 Task: Add the product "Ricola Honey-Herb Cough Drops (24 ct)" to cart from the store "CVS".
Action: Mouse pressed left at (47, 90)
Screenshot: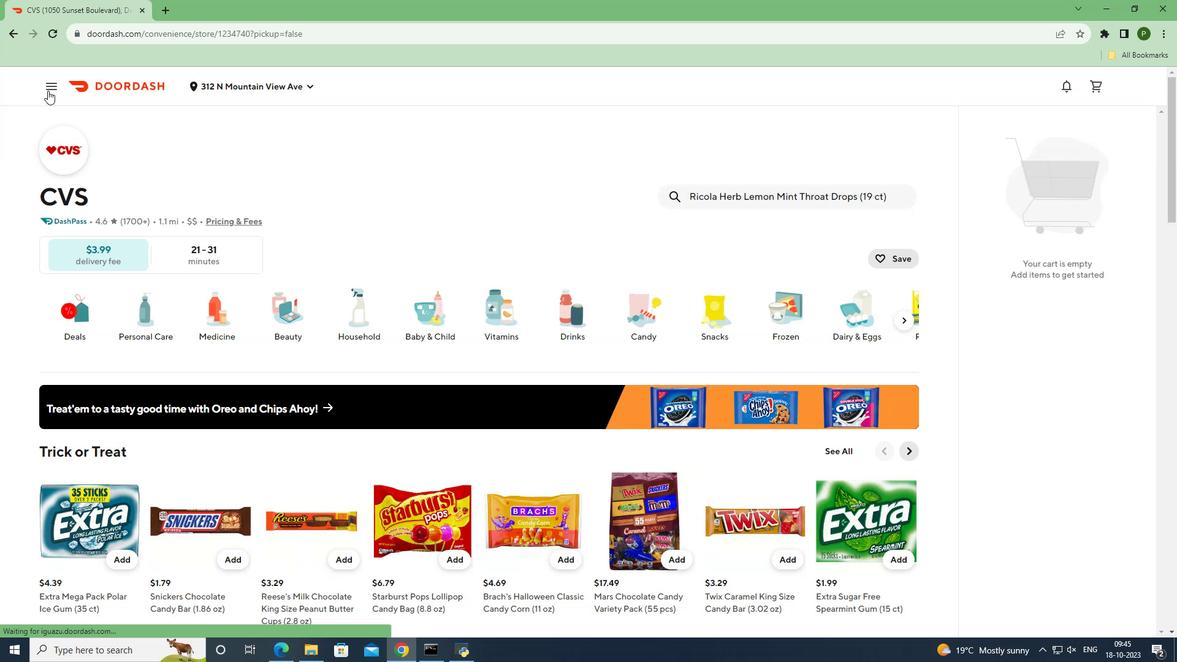 
Action: Mouse moved to (47, 169)
Screenshot: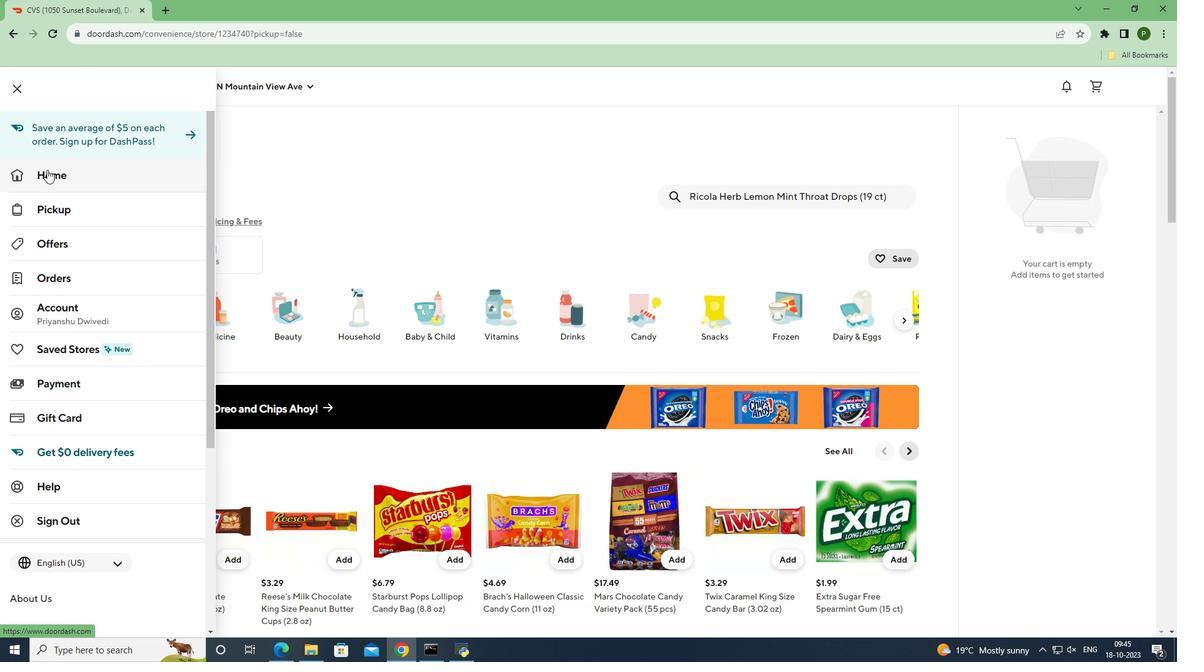 
Action: Mouse pressed left at (47, 169)
Screenshot: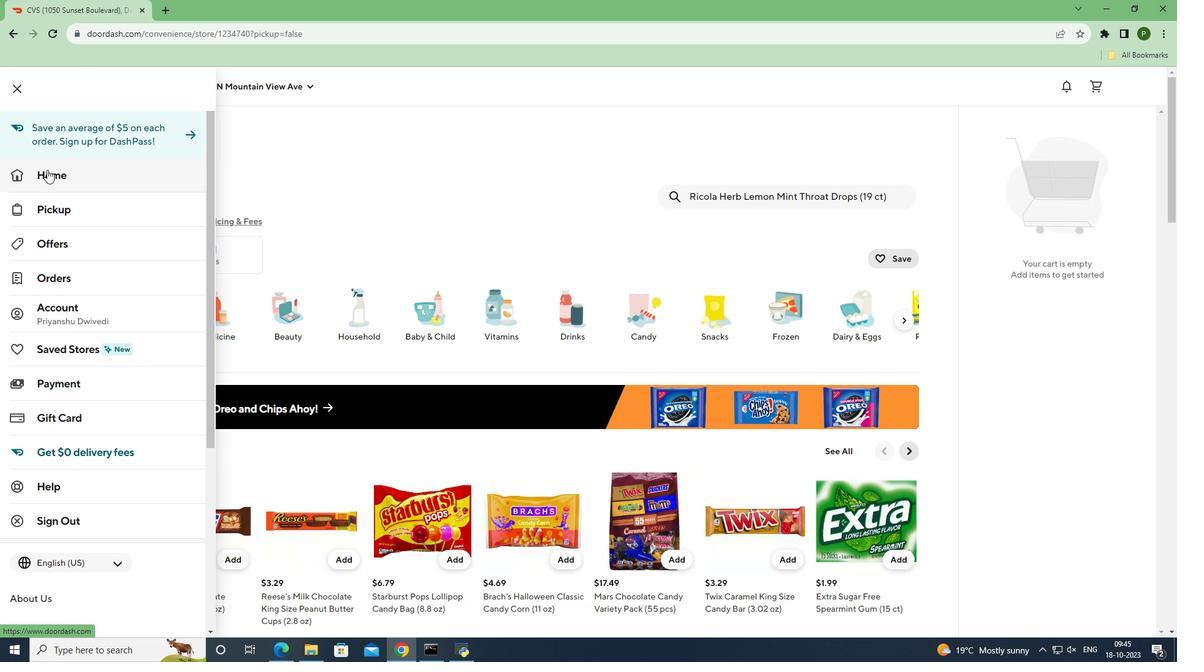 
Action: Mouse moved to (872, 136)
Screenshot: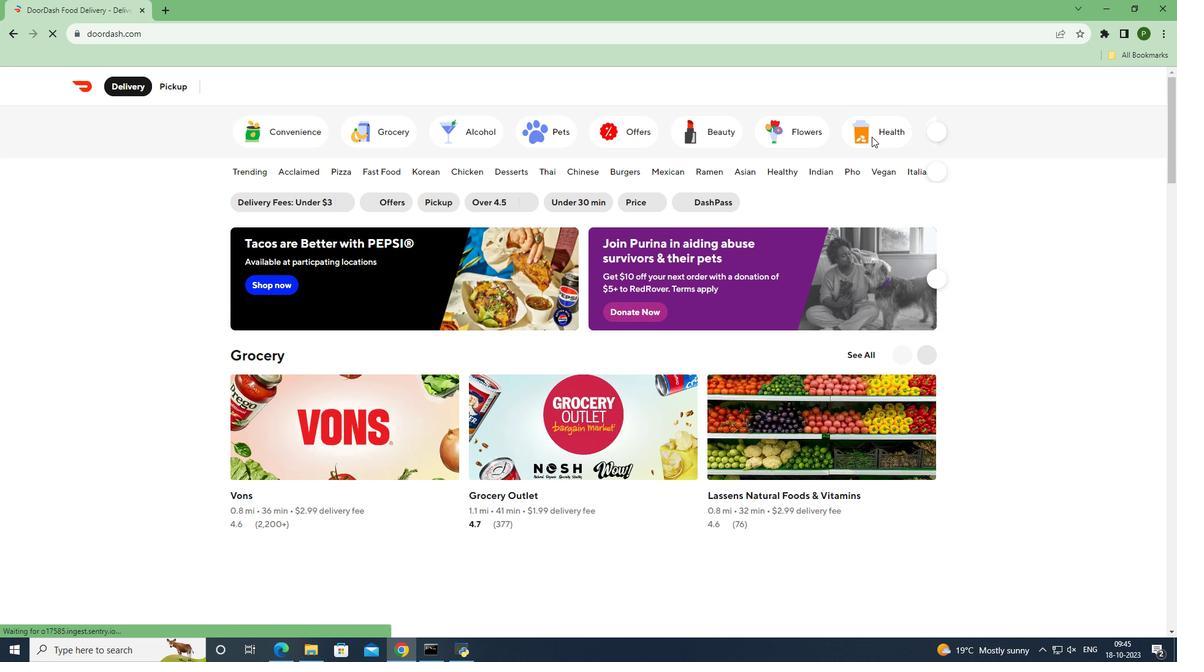 
Action: Mouse pressed left at (872, 136)
Screenshot: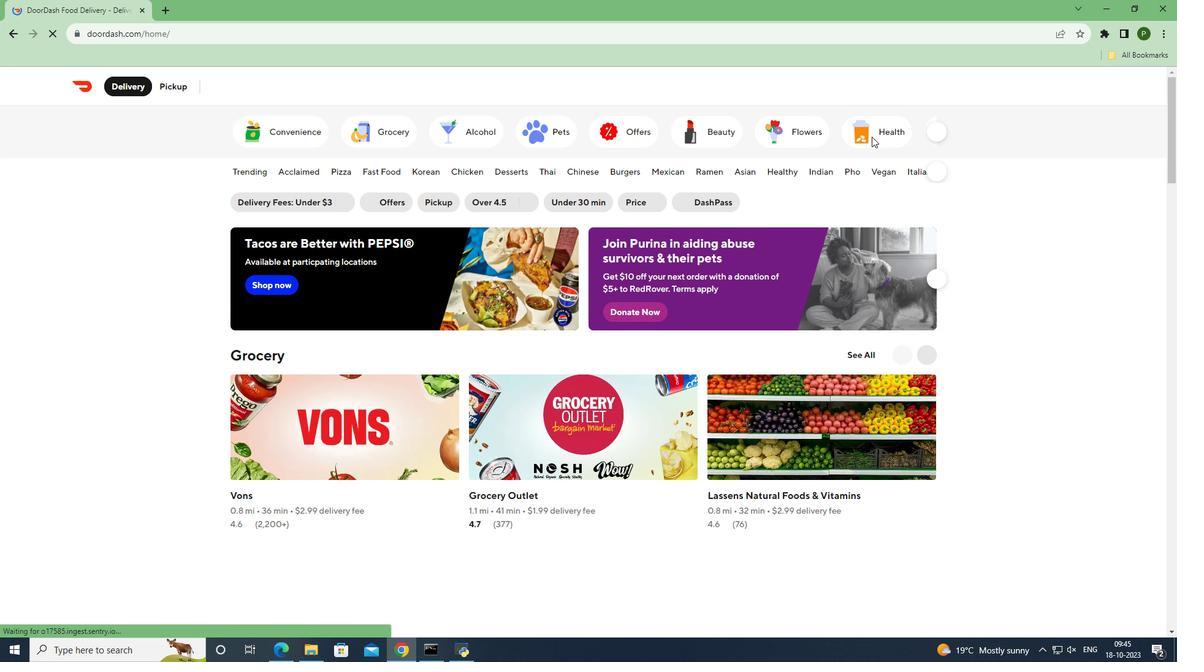 
Action: Mouse moved to (603, 386)
Screenshot: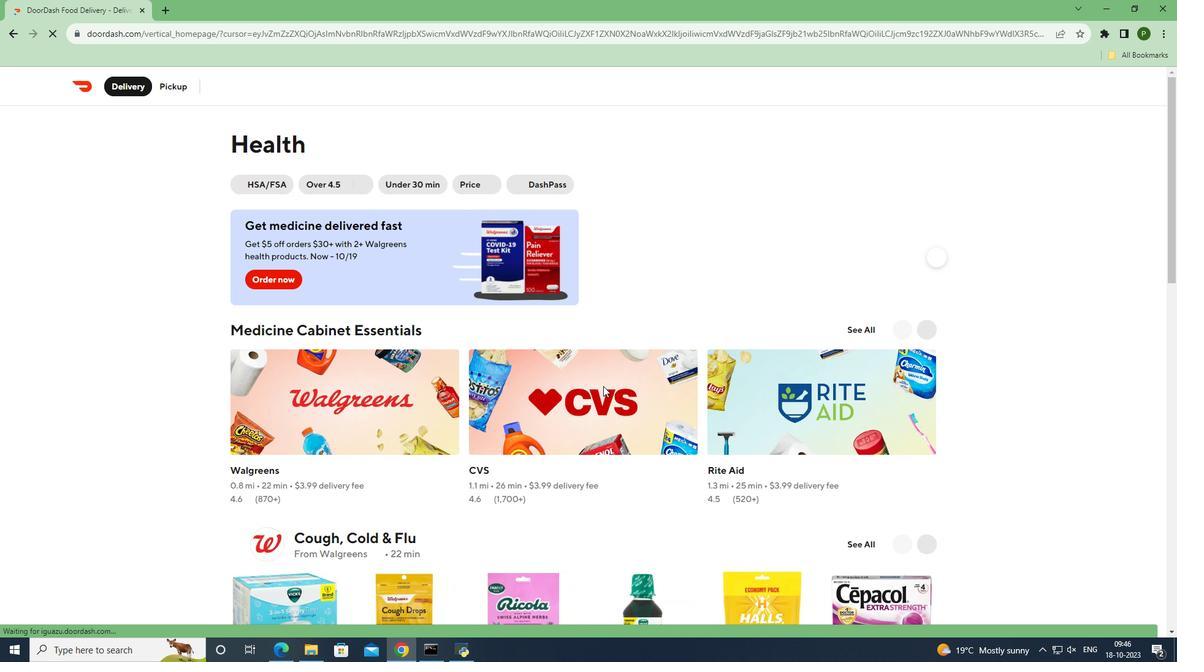 
Action: Mouse pressed left at (603, 386)
Screenshot: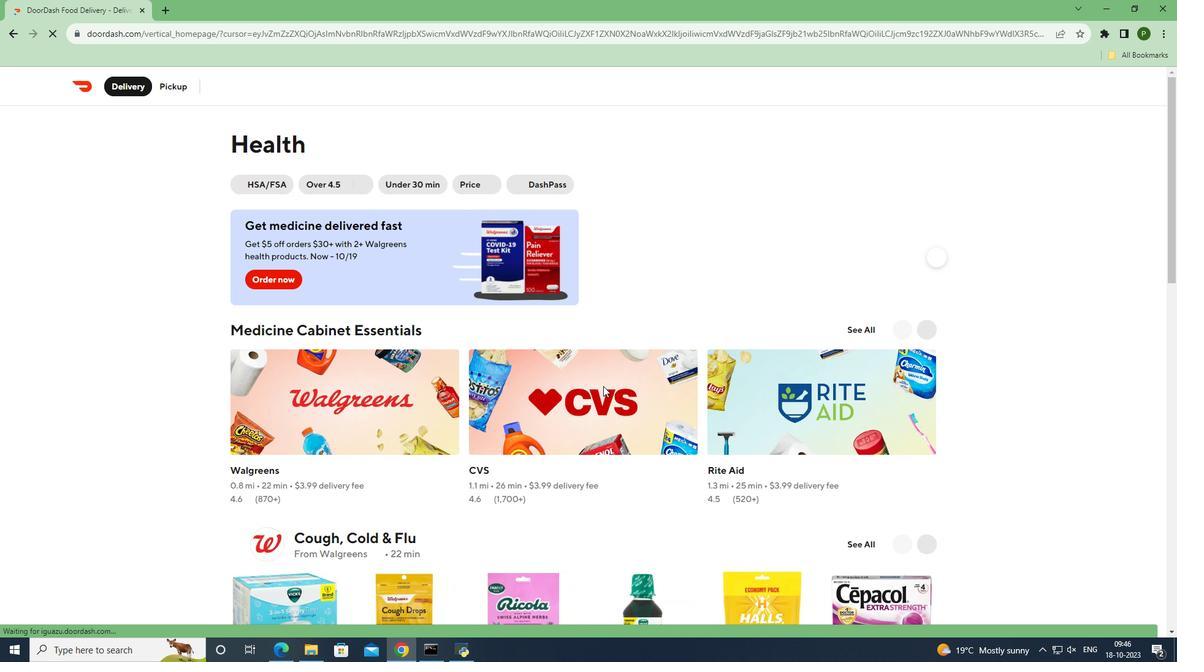 
Action: Mouse moved to (750, 201)
Screenshot: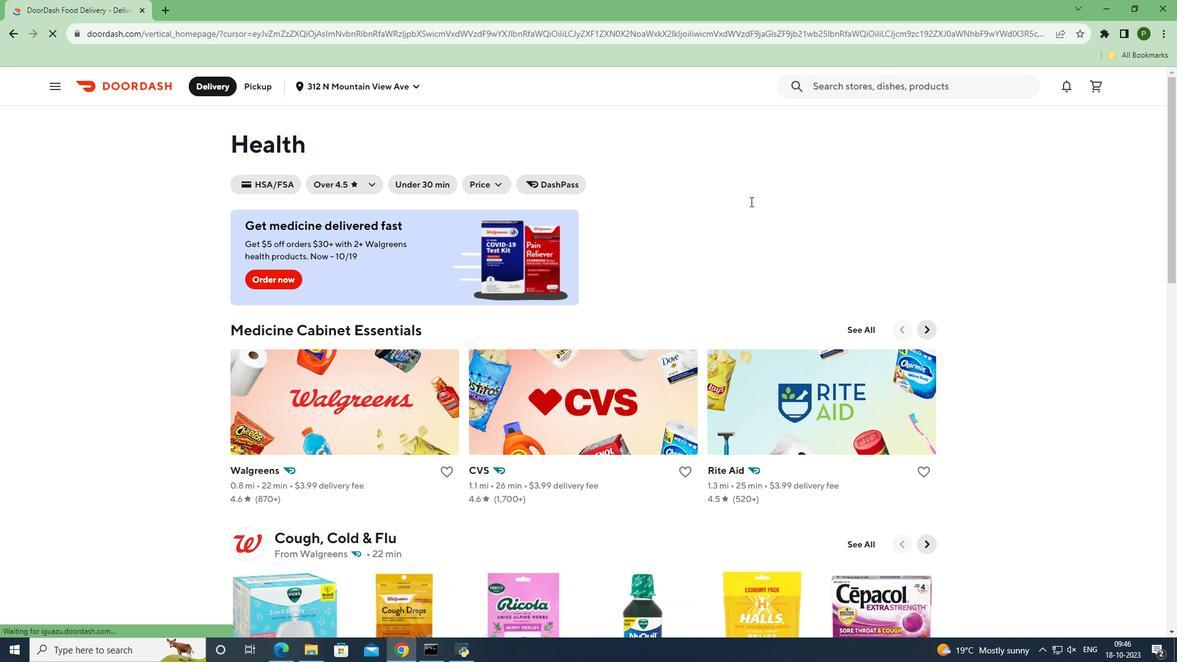 
Action: Mouse pressed left at (750, 201)
Screenshot: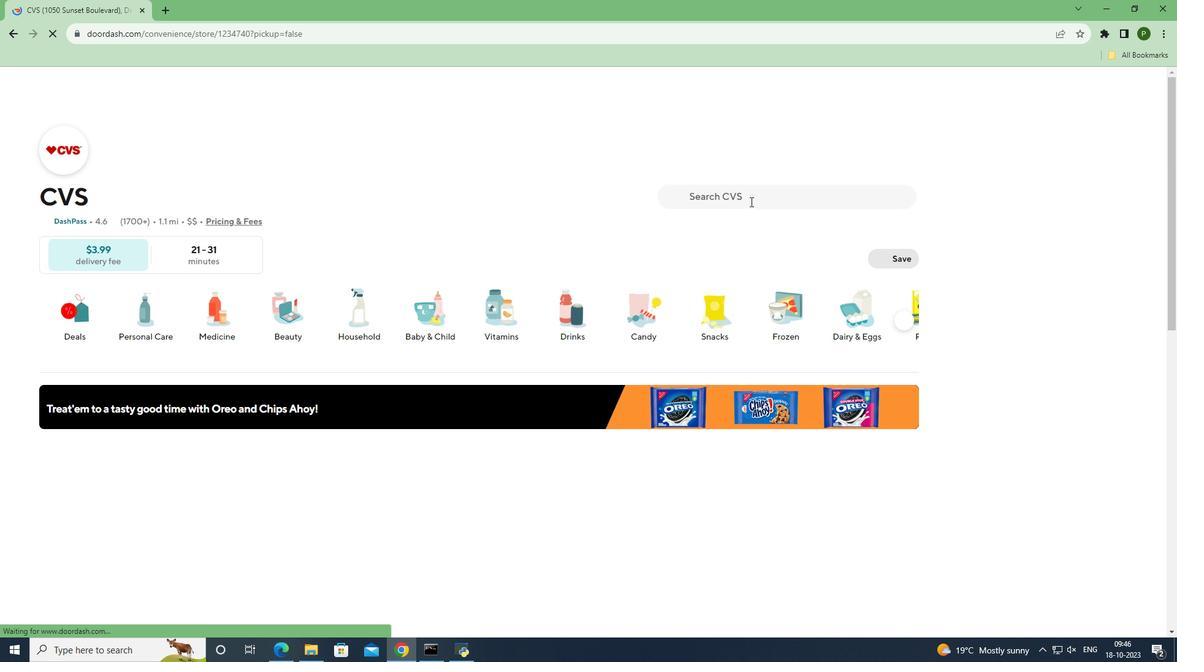 
Action: Key pressed <Key.caps_lock>R<Key.caps_lock>icola<Key.space><Key.caps_lock>H<Key.caps_lock>oney<Key.space><Key.caps_lock>H<Key.caps_lock>erb<Key.space><Key.caps_lock>C<Key.caps_lock>ough<Key.space><Key.caps_lock>D<Key.caps_lock>rops<Key.space><Key.shift_r>(24<Key.space>ct<Key.shift_r>)
Screenshot: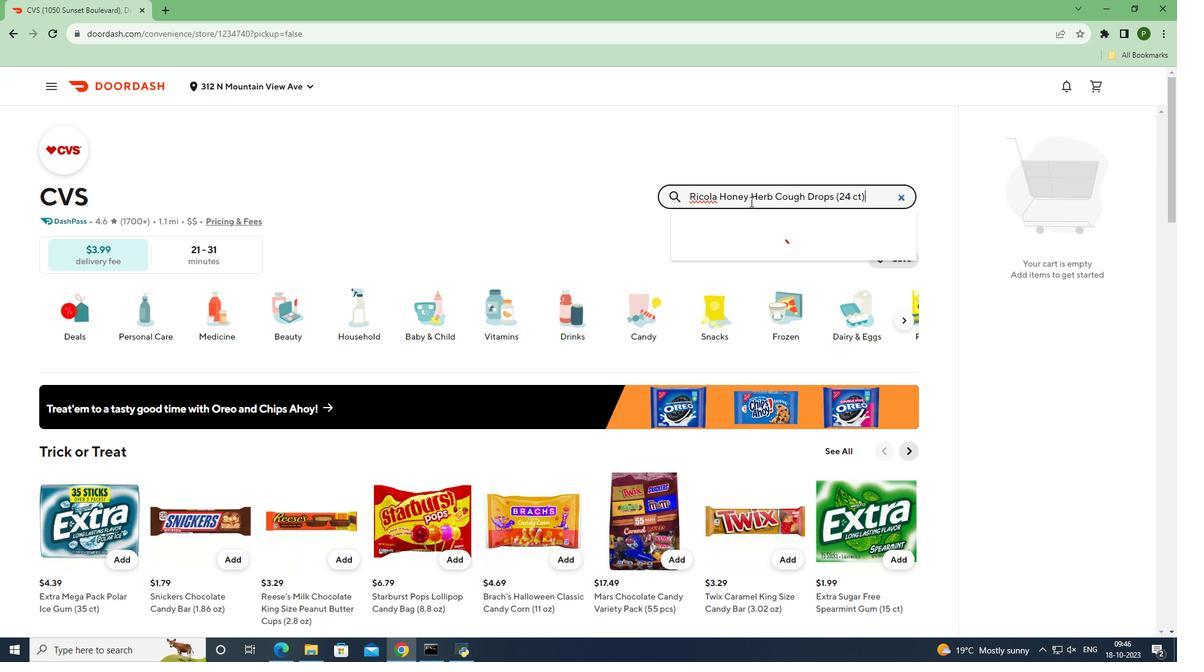 
Action: Mouse moved to (753, 294)
Screenshot: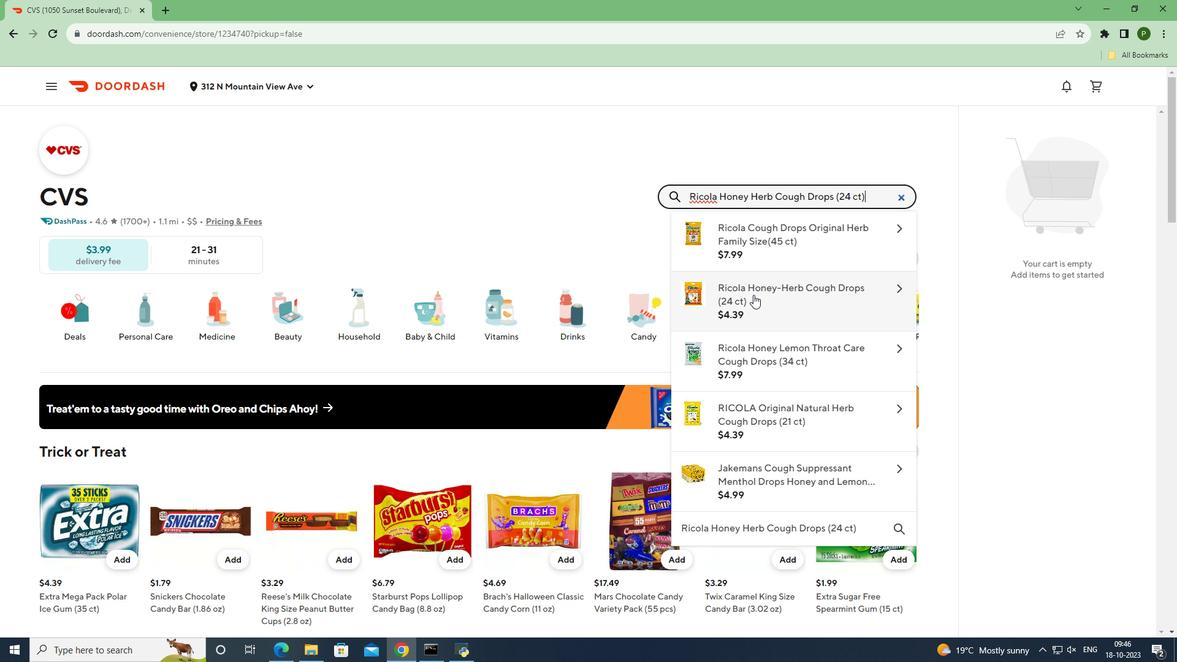 
Action: Mouse pressed left at (753, 294)
Screenshot: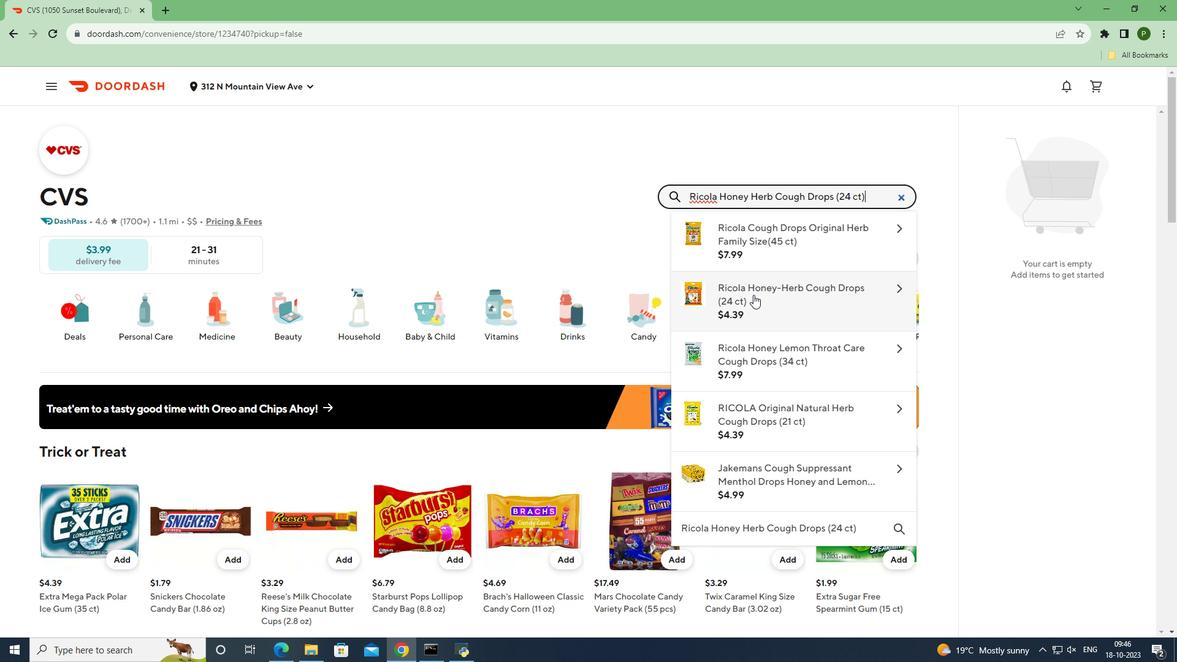 
Action: Mouse moved to (783, 604)
Screenshot: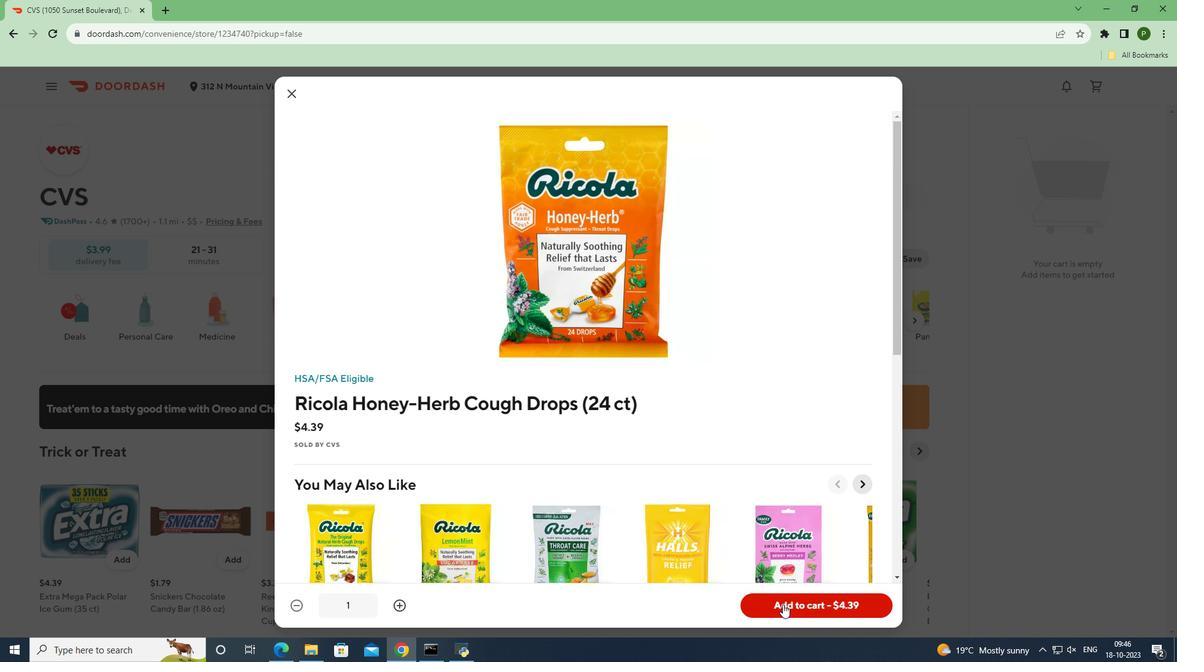 
Action: Mouse pressed left at (783, 604)
Screenshot: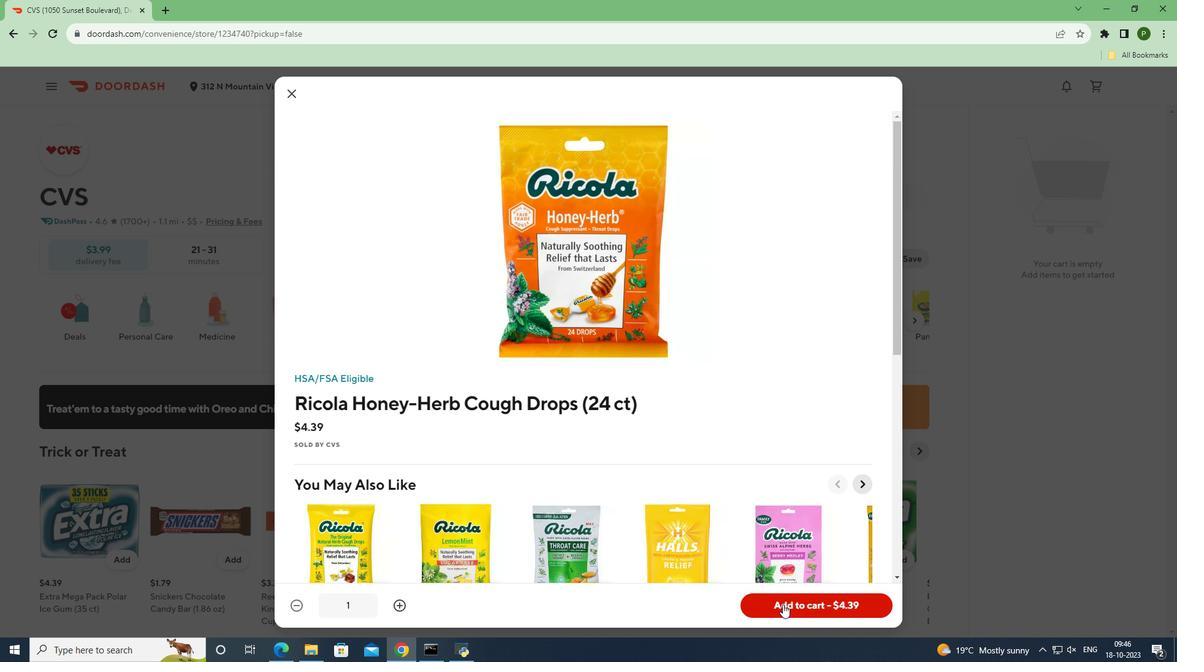 
Action: Mouse moved to (898, 474)
Screenshot: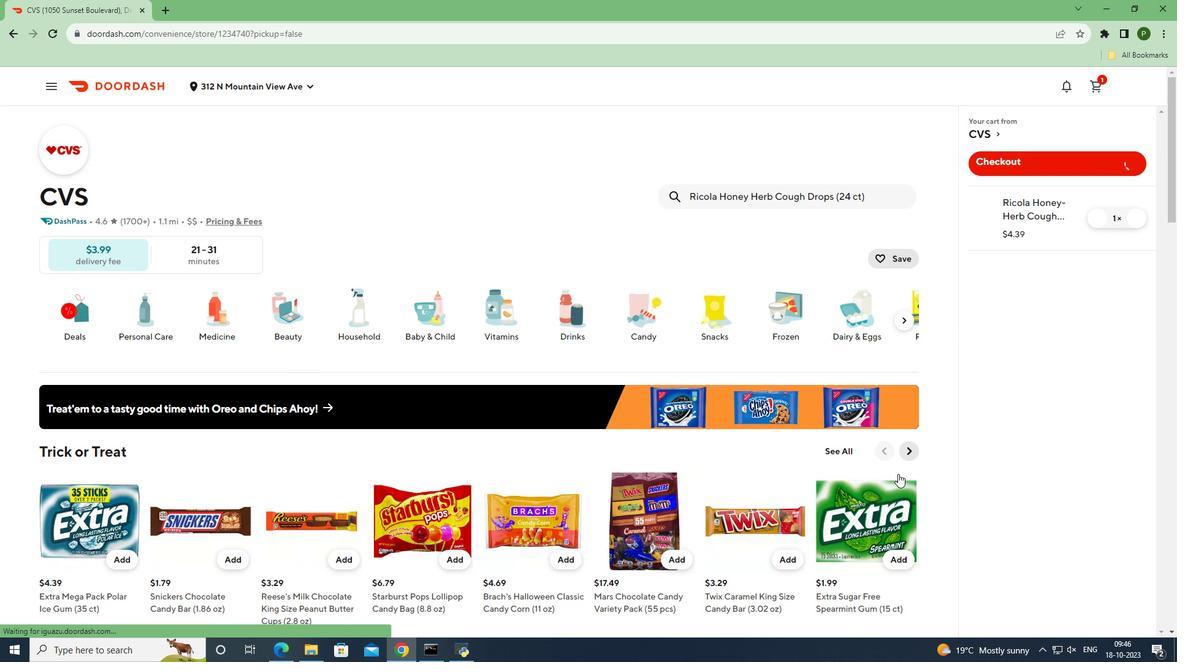 
